Task: In the board "To Do" add the description "Beyond product innovation, Tata Motors is also renowned for its commitment to social responsibility and community development".
Action: Mouse moved to (280, 169)
Screenshot: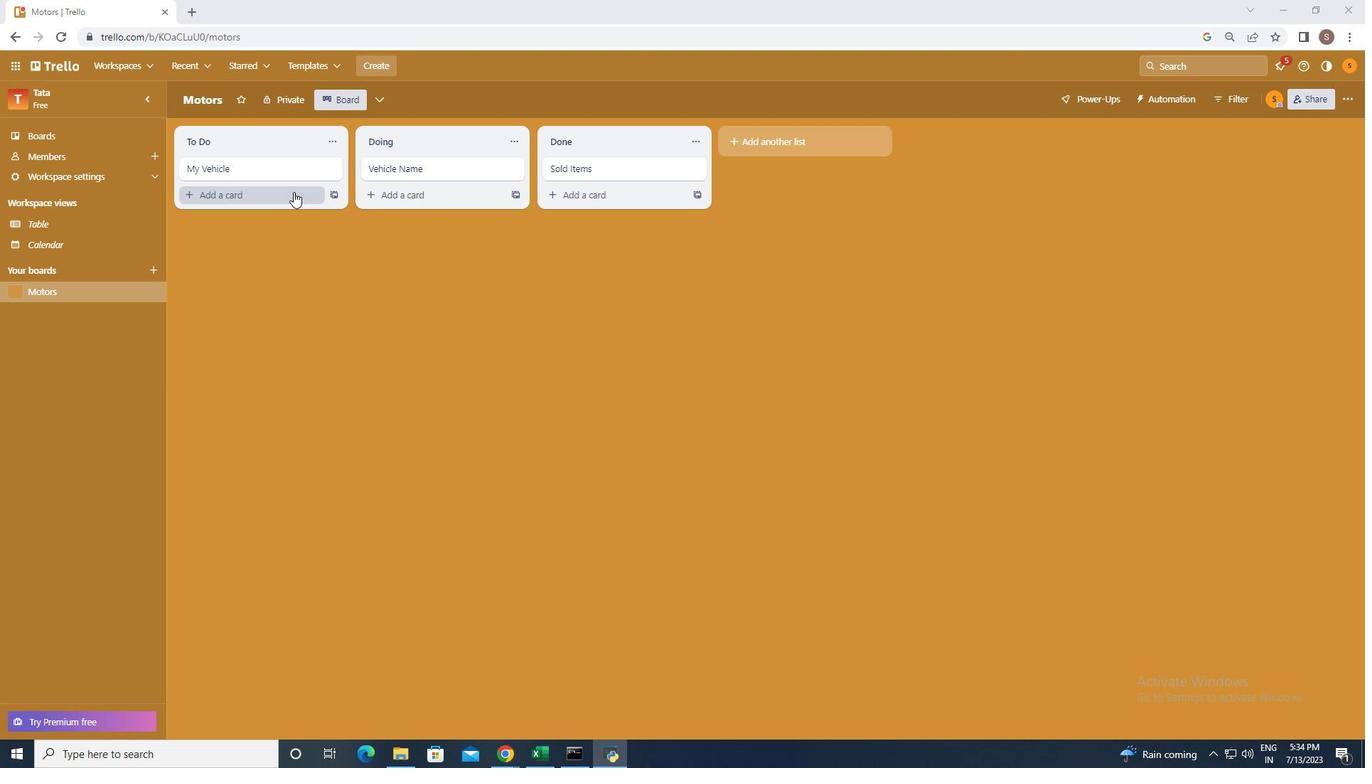 
Action: Mouse pressed left at (280, 169)
Screenshot: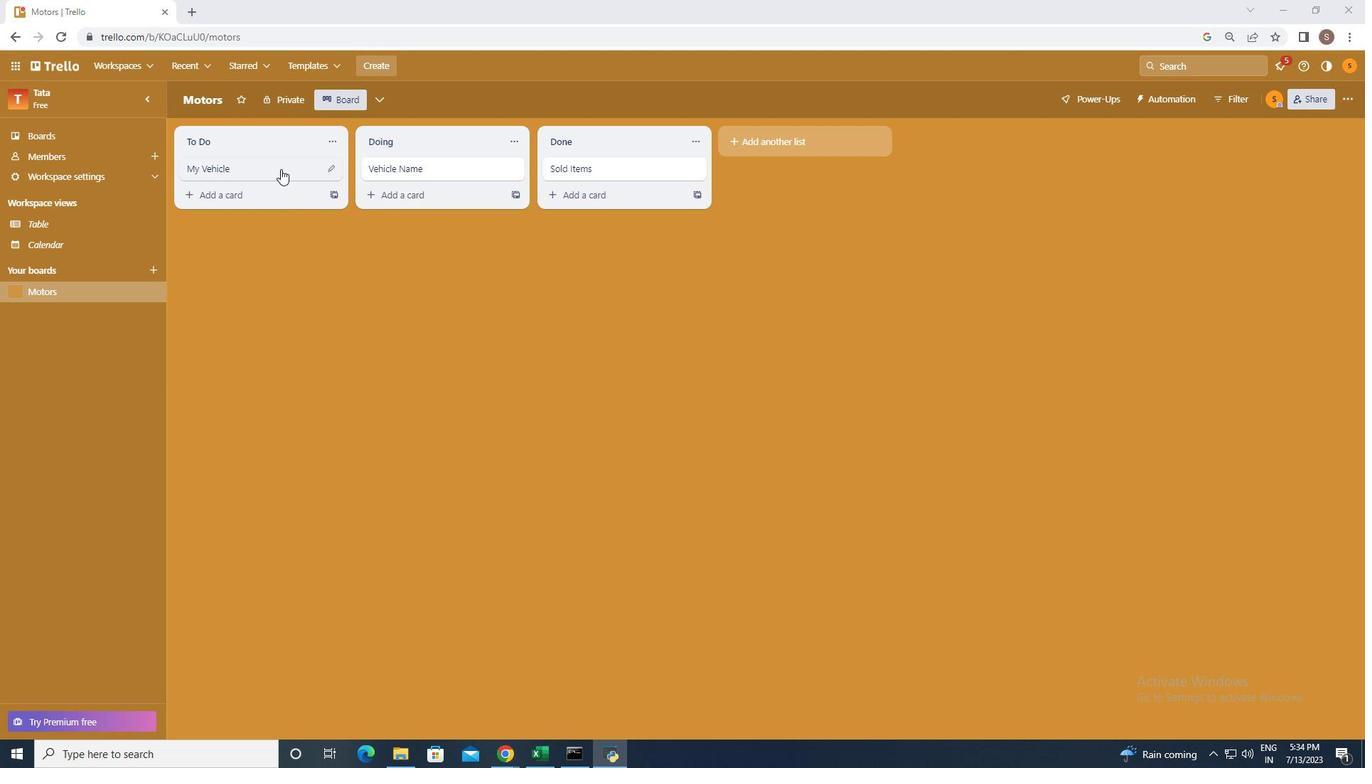 
Action: Mouse moved to (550, 243)
Screenshot: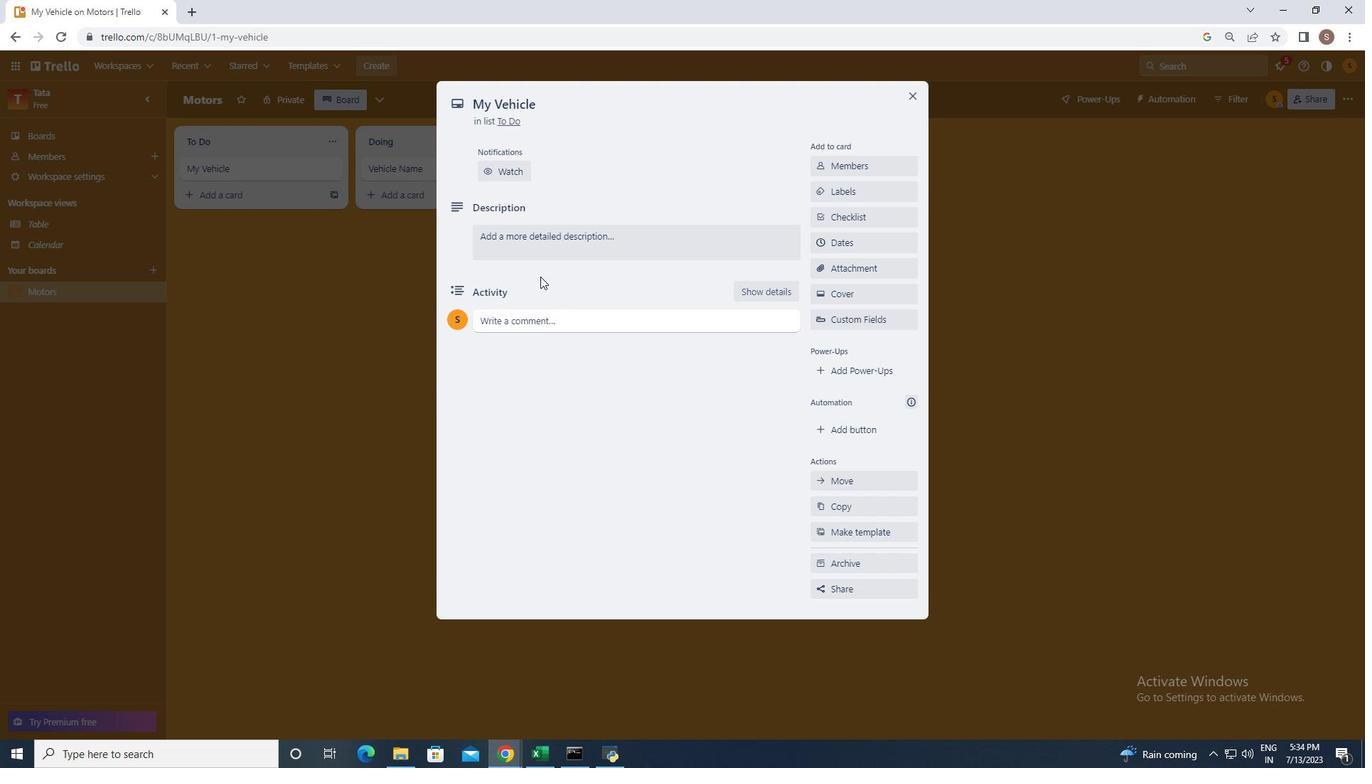 
Action: Mouse pressed left at (550, 243)
Screenshot: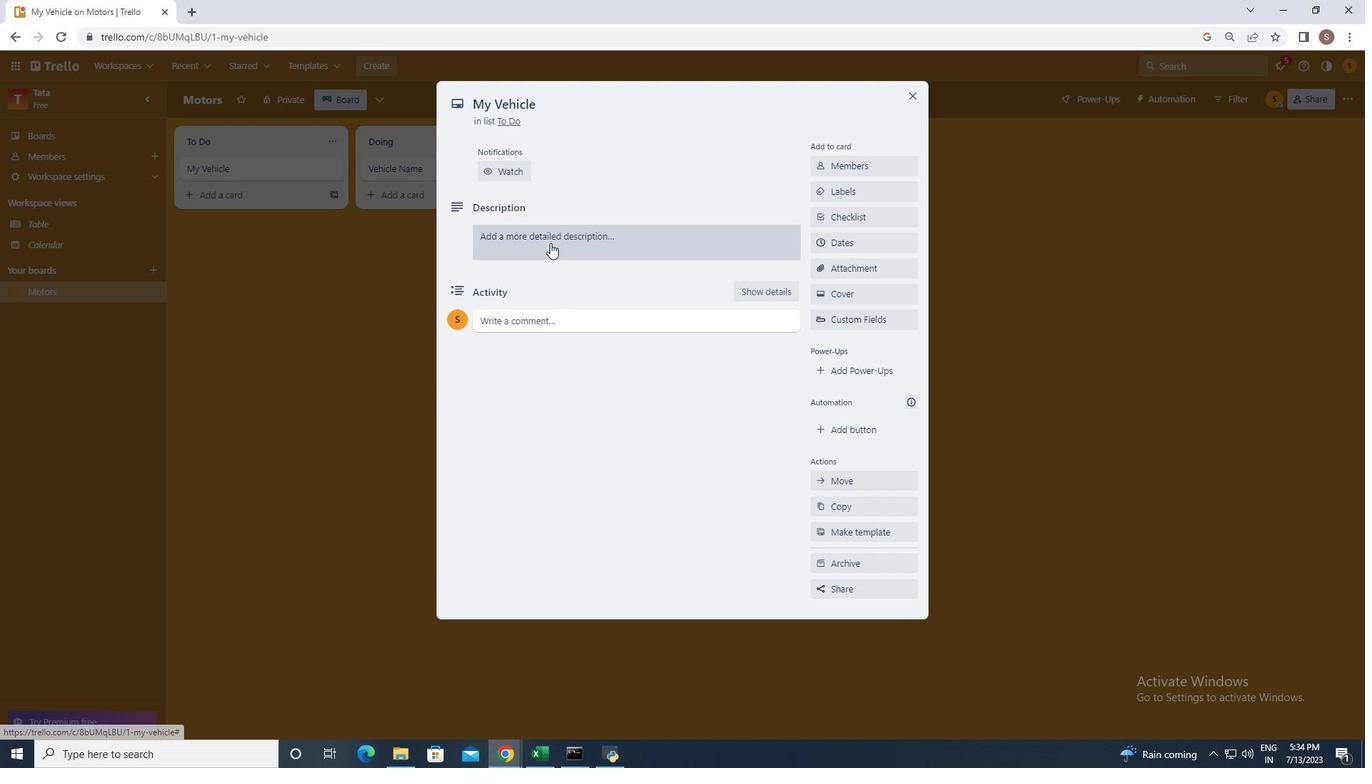 
Action: Mouse moved to (558, 284)
Screenshot: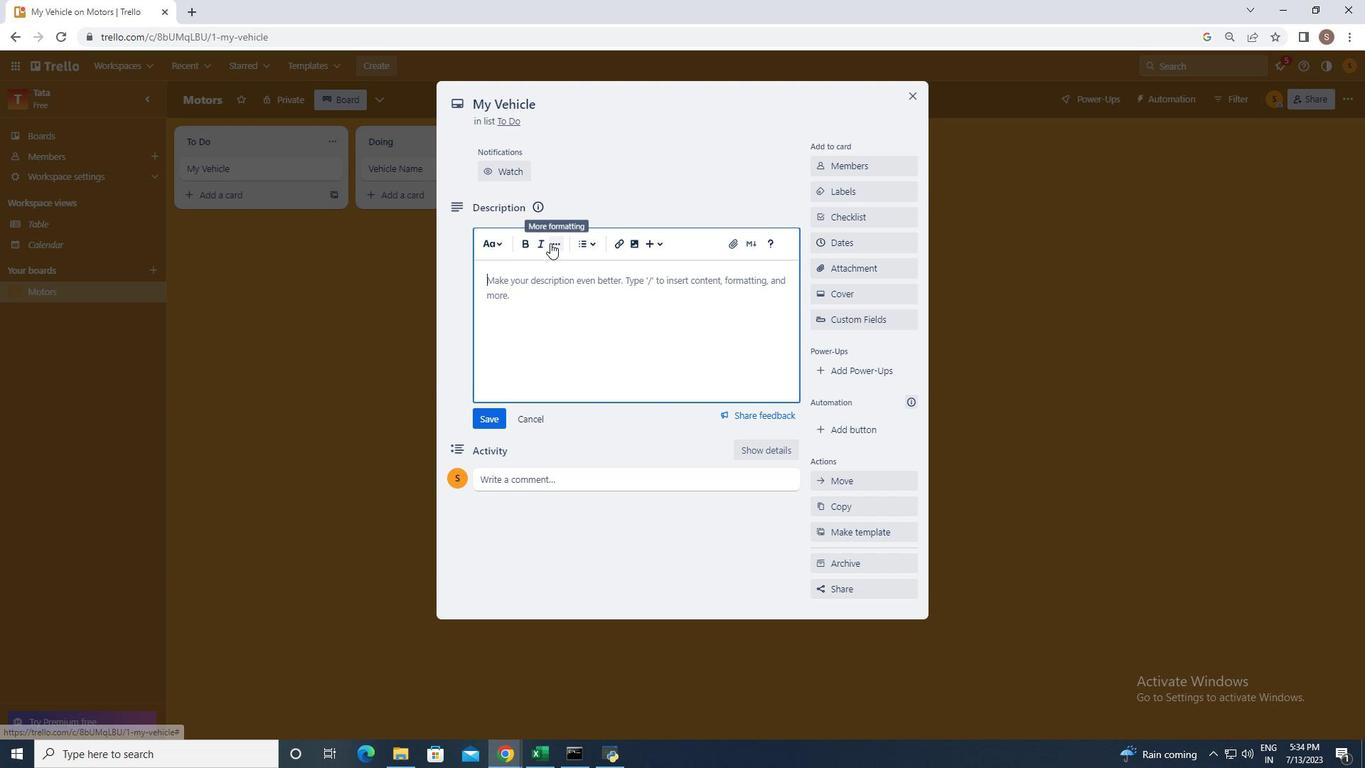
Action: Key pressed <Key.shift><Key.shift><Key.shift><Key.shift><Key.shift><Key.shift><Key.shift><Key.shift><Key.shift><Key.shift><Key.shift><Key.shift><Key.shift>Beyond<Key.space>product<Key.space>innovation,<Key.space><Key.shift>Tata<Key.space><Key.shift>Motors<Key.space>is<Key.space>l<Key.backspace>also<Key.space>e<Key.backspace>renowned<Key.space>do<Key.backspace><Key.backspace>for<Key.space>its<Key.space>commitment<Key.space>to<Key.space>social<Key.space>responsibility<Key.space>and<Key.space>community<Key.space>development
Screenshot: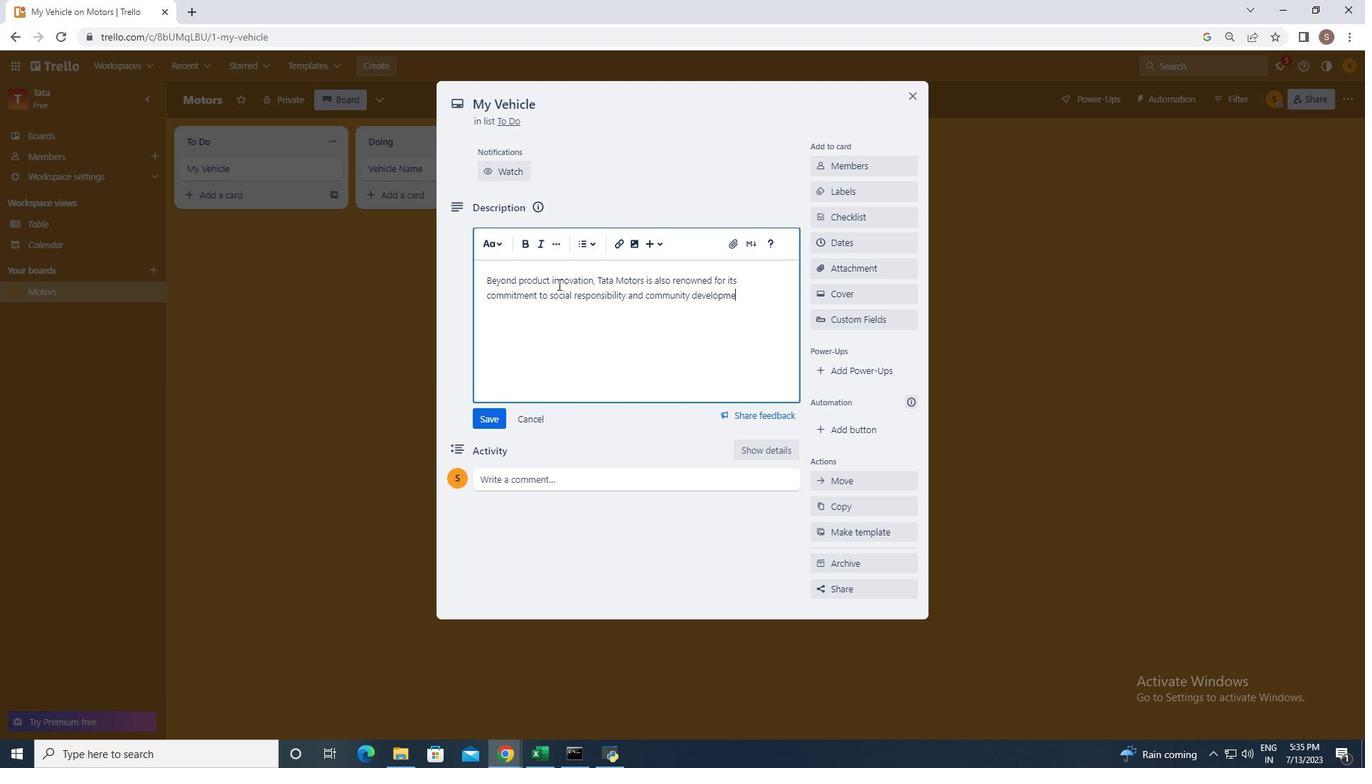 
Action: Mouse moved to (487, 414)
Screenshot: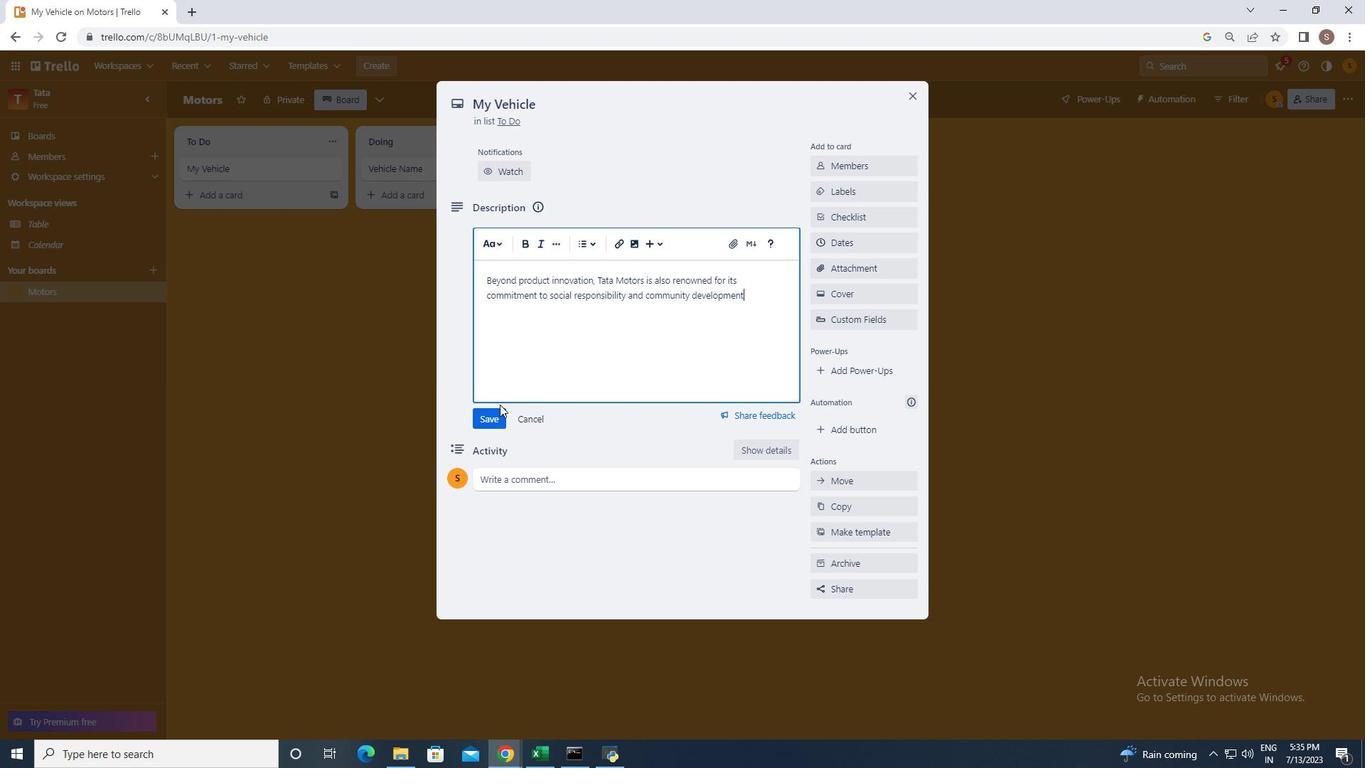 
Action: Mouse pressed left at (487, 414)
Screenshot: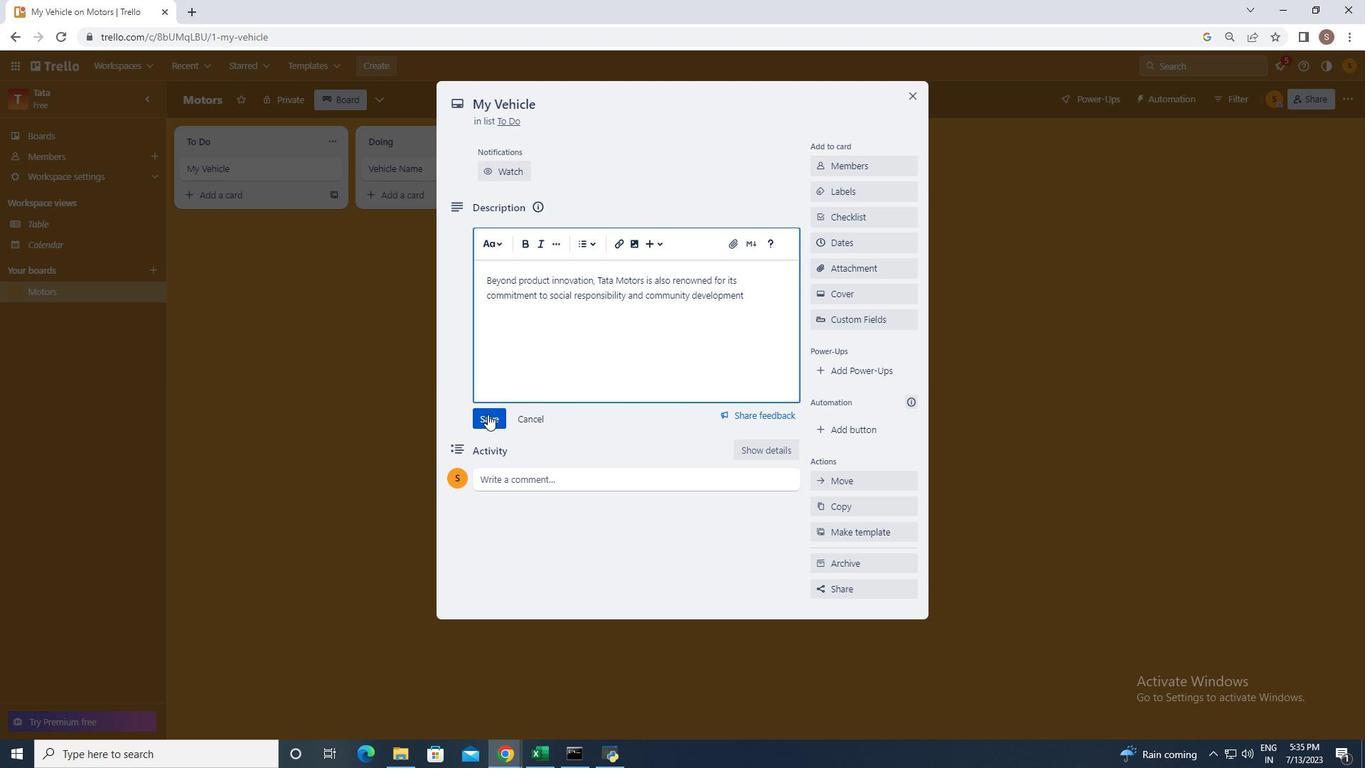 
Action: Mouse moved to (1008, 420)
Screenshot: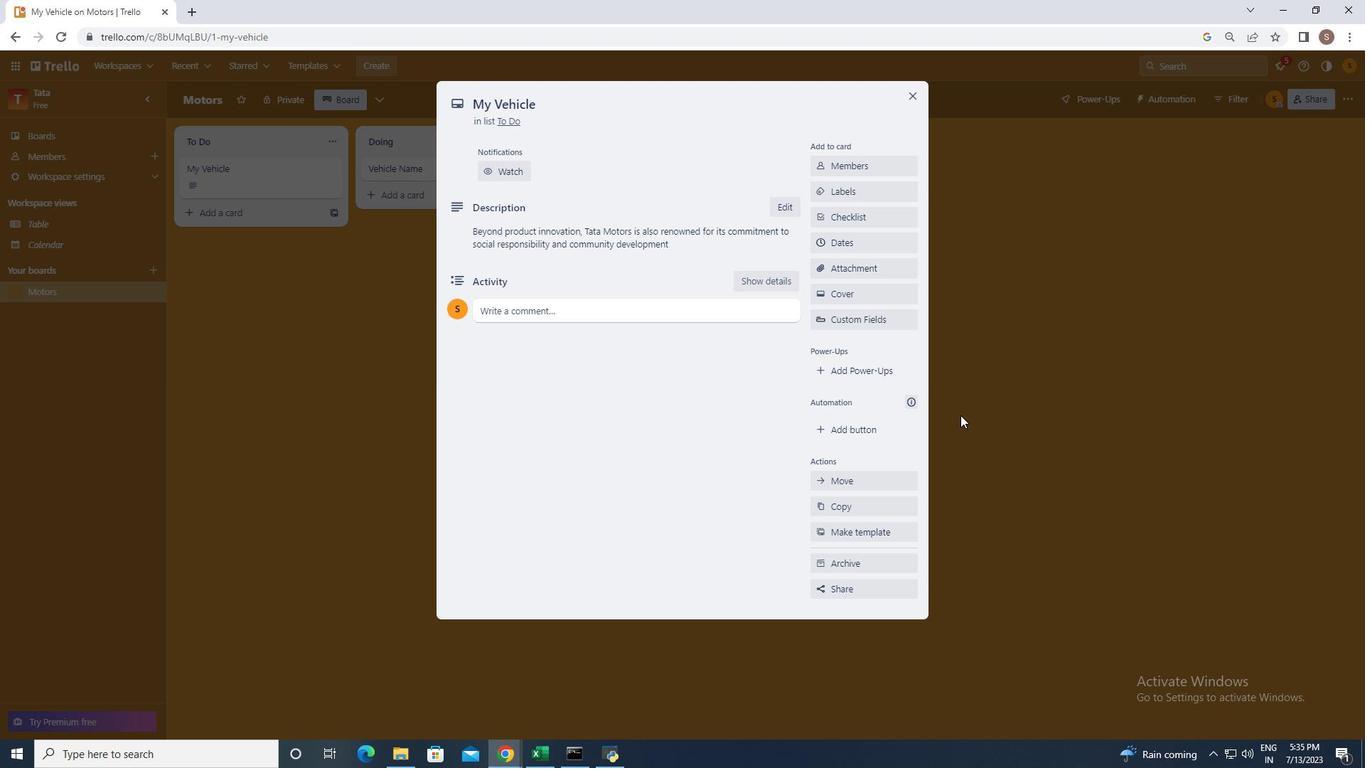 
Action: Mouse pressed left at (1008, 420)
Screenshot: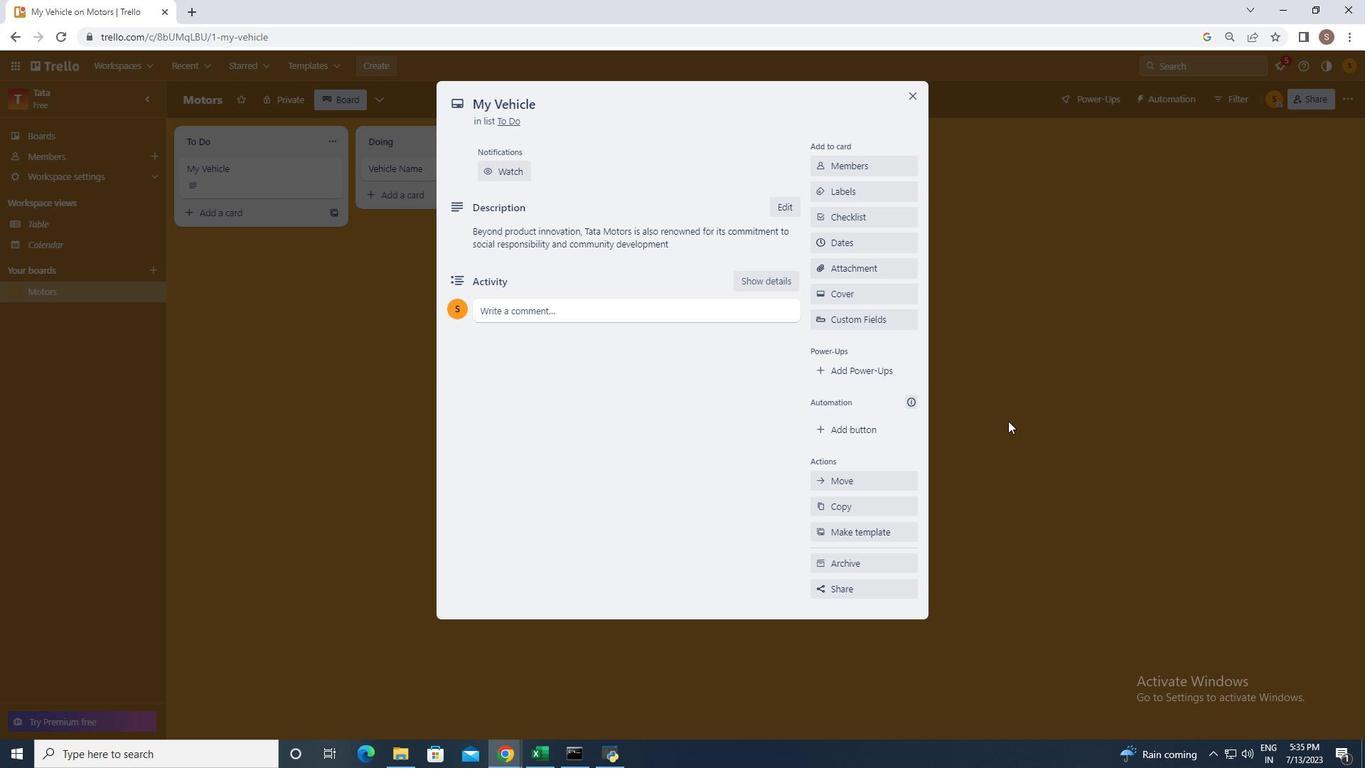 
